 Task: Enable "Only create ES on program sending data" in MPEG transport stream demuxer.
Action: Mouse moved to (94, 11)
Screenshot: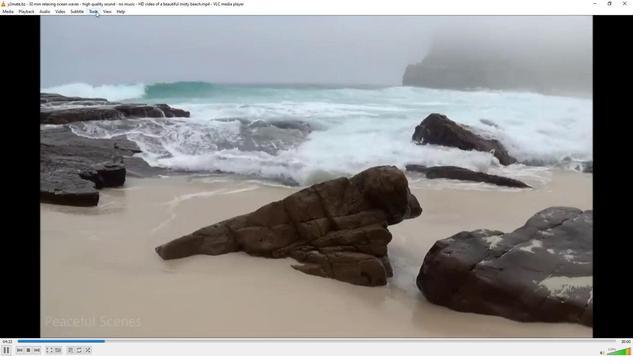 
Action: Mouse pressed left at (94, 11)
Screenshot: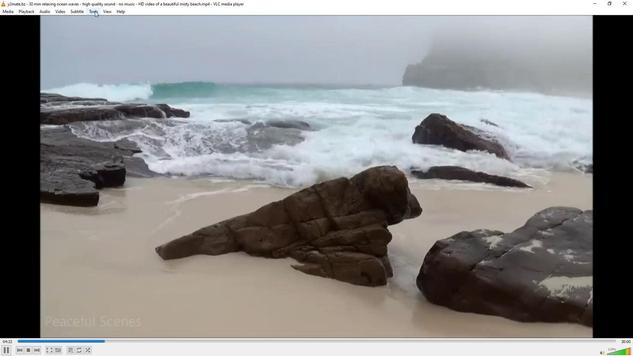 
Action: Mouse moved to (109, 88)
Screenshot: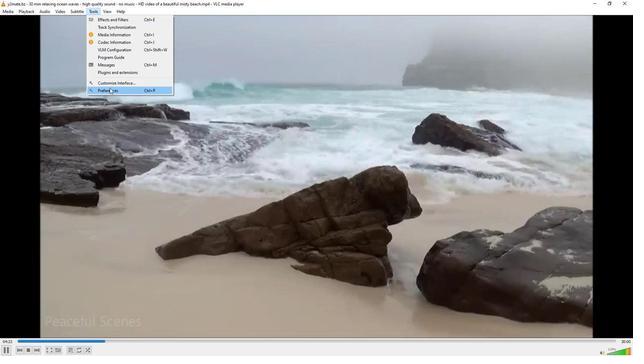 
Action: Mouse pressed left at (109, 88)
Screenshot: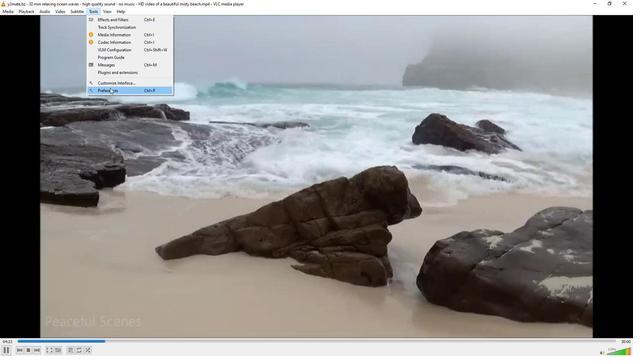 
Action: Mouse moved to (176, 272)
Screenshot: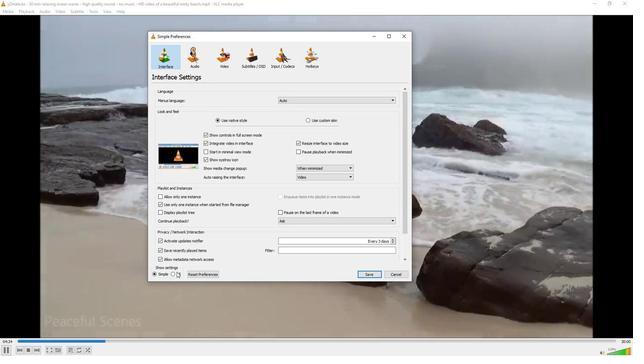 
Action: Mouse pressed left at (176, 272)
Screenshot: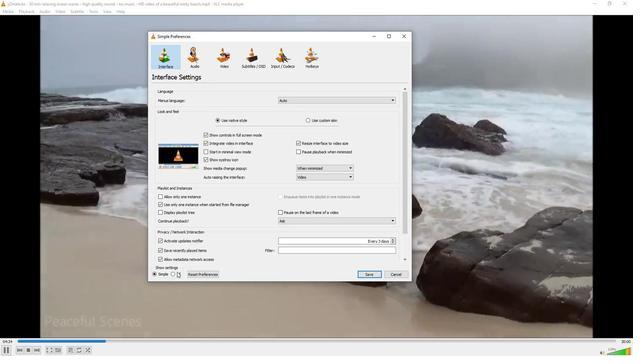 
Action: Mouse moved to (163, 180)
Screenshot: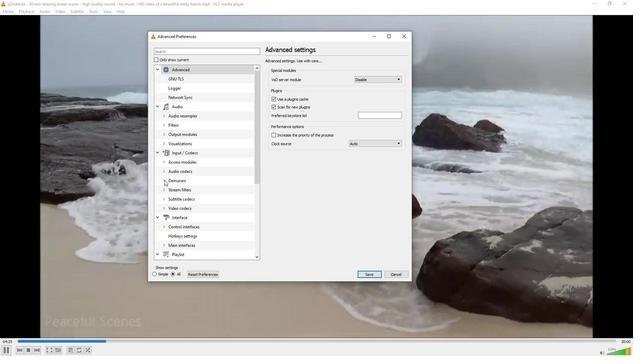 
Action: Mouse pressed left at (163, 180)
Screenshot: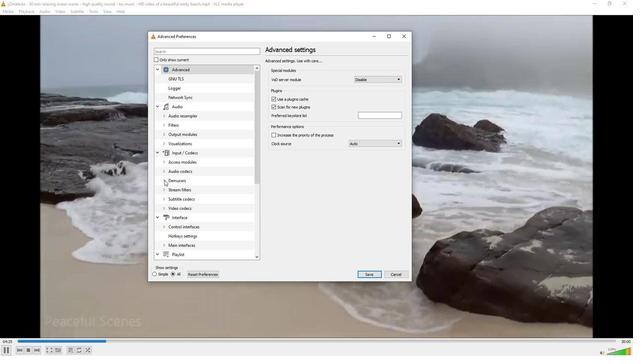 
Action: Mouse moved to (176, 222)
Screenshot: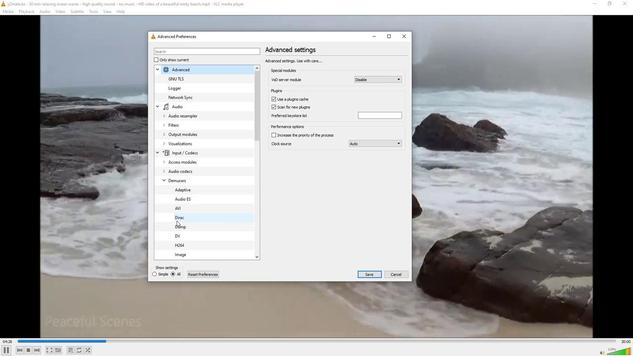
Action: Mouse scrolled (176, 221) with delta (0, 0)
Screenshot: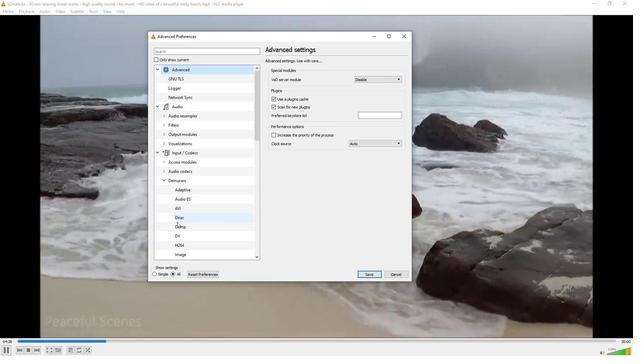 
Action: Mouse moved to (176, 222)
Screenshot: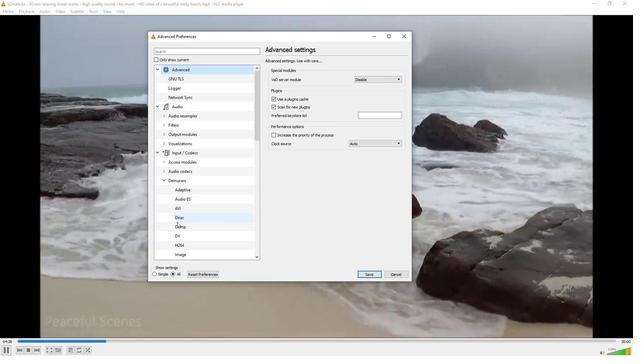 
Action: Mouse scrolled (176, 221) with delta (0, 0)
Screenshot: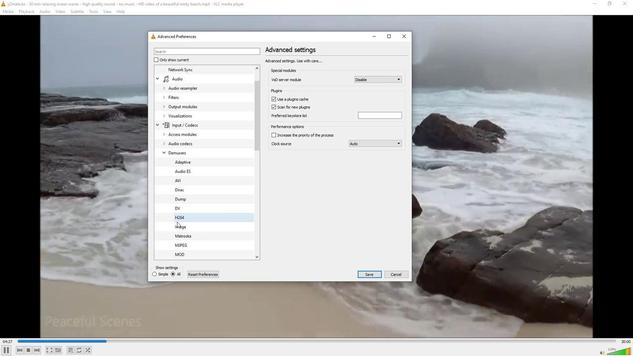 
Action: Mouse moved to (186, 242)
Screenshot: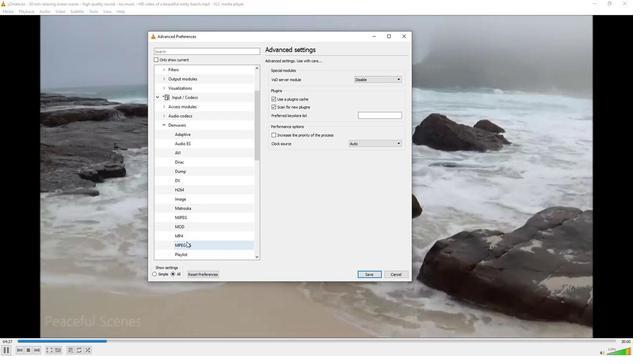 
Action: Mouse pressed left at (186, 242)
Screenshot: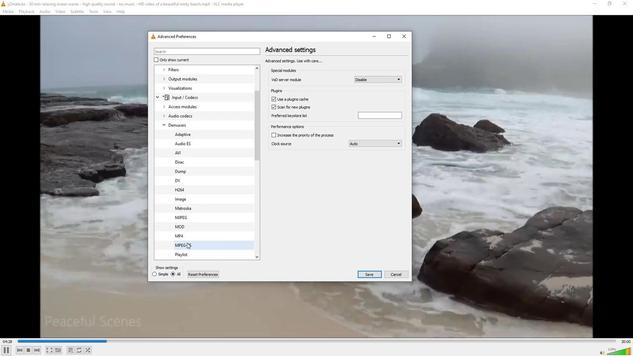 
Action: Mouse moved to (268, 154)
Screenshot: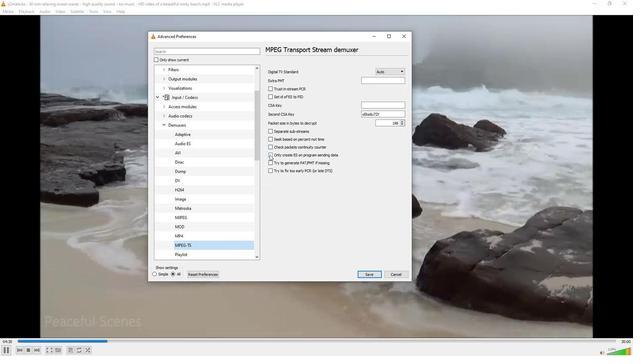 
Action: Mouse pressed left at (268, 154)
Screenshot: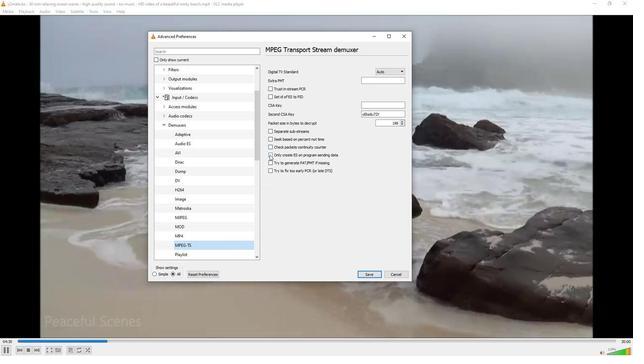 
Action: Mouse moved to (283, 203)
Screenshot: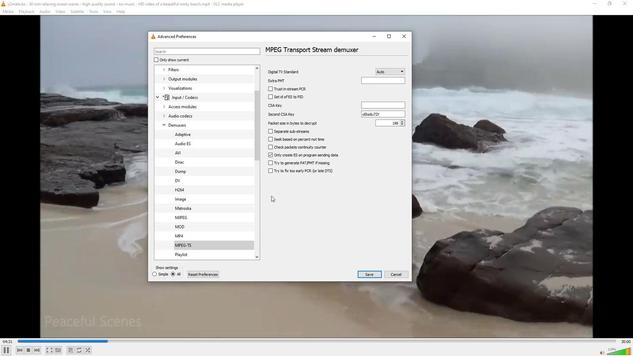 
